 Task: Use the formula "CHISQ.INV.RT" in spreadsheet "Project portfolio".
Action: Mouse moved to (142, 104)
Screenshot: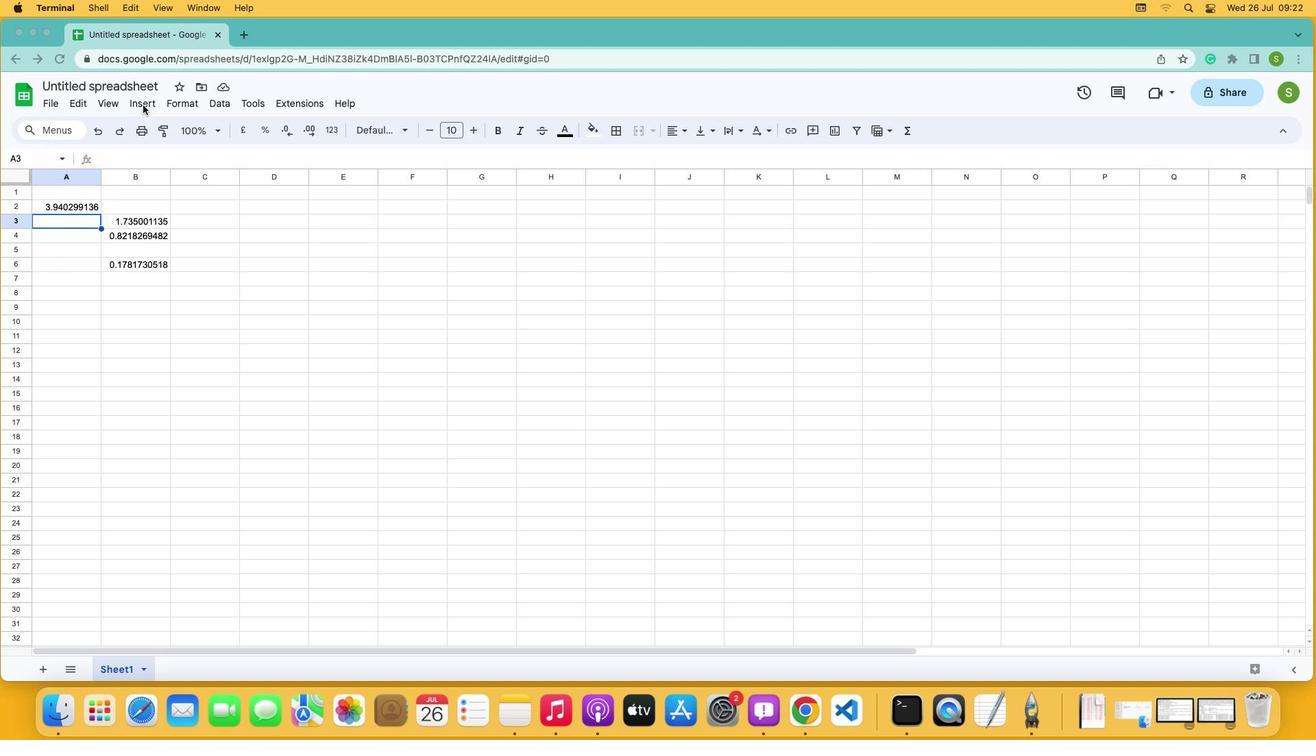 
Action: Mouse pressed left at (142, 104)
Screenshot: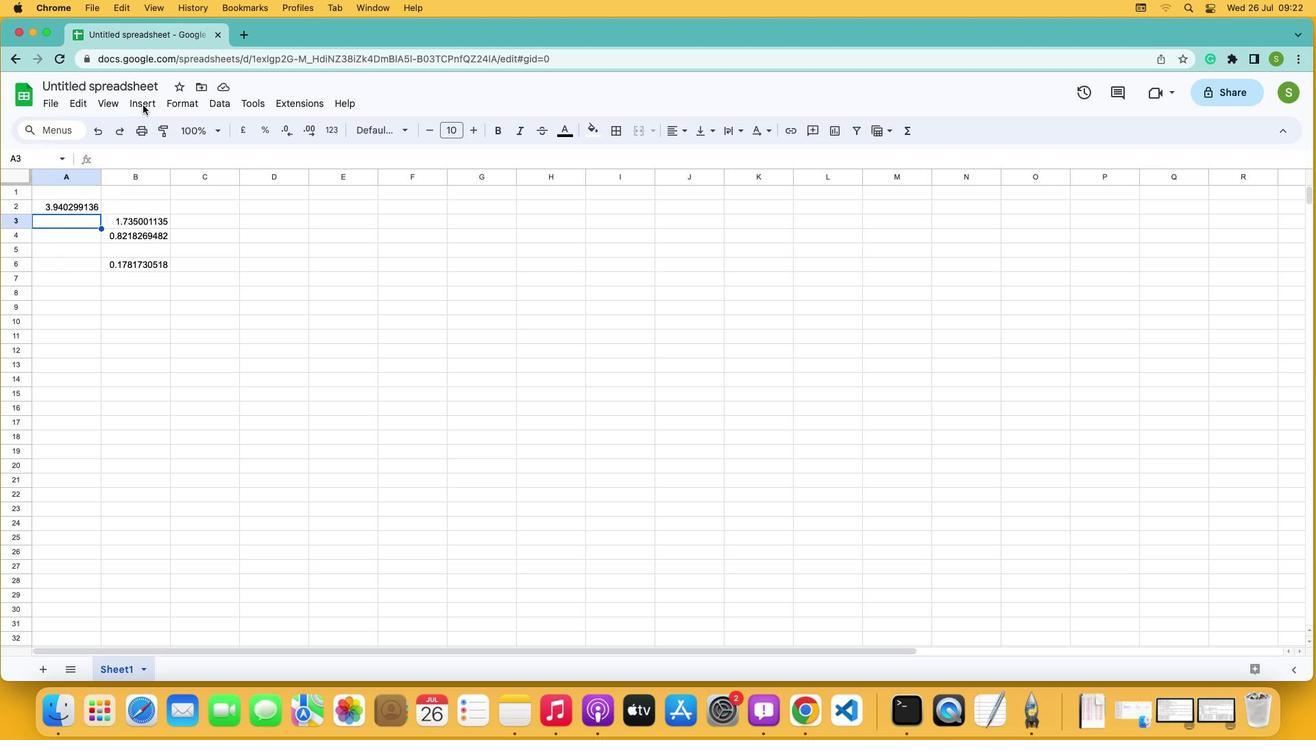 
Action: Mouse pressed left at (142, 104)
Screenshot: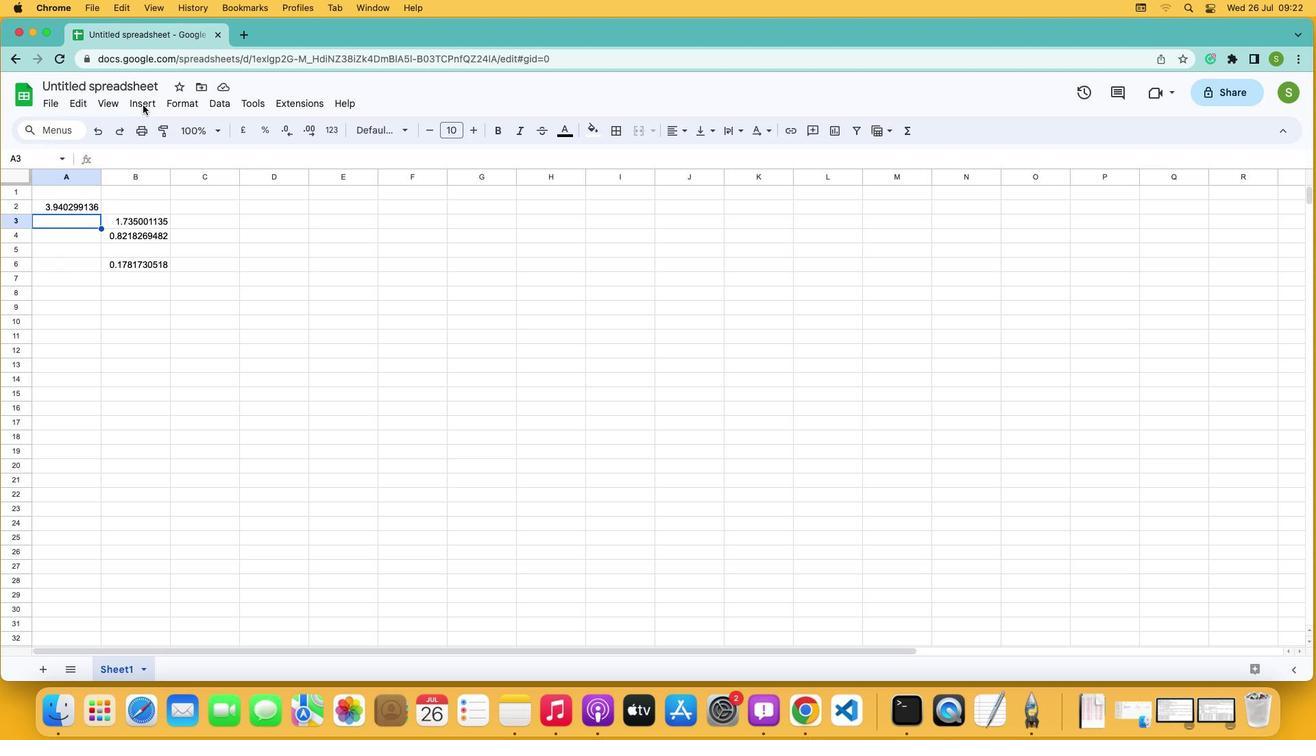
Action: Mouse moved to (174, 325)
Screenshot: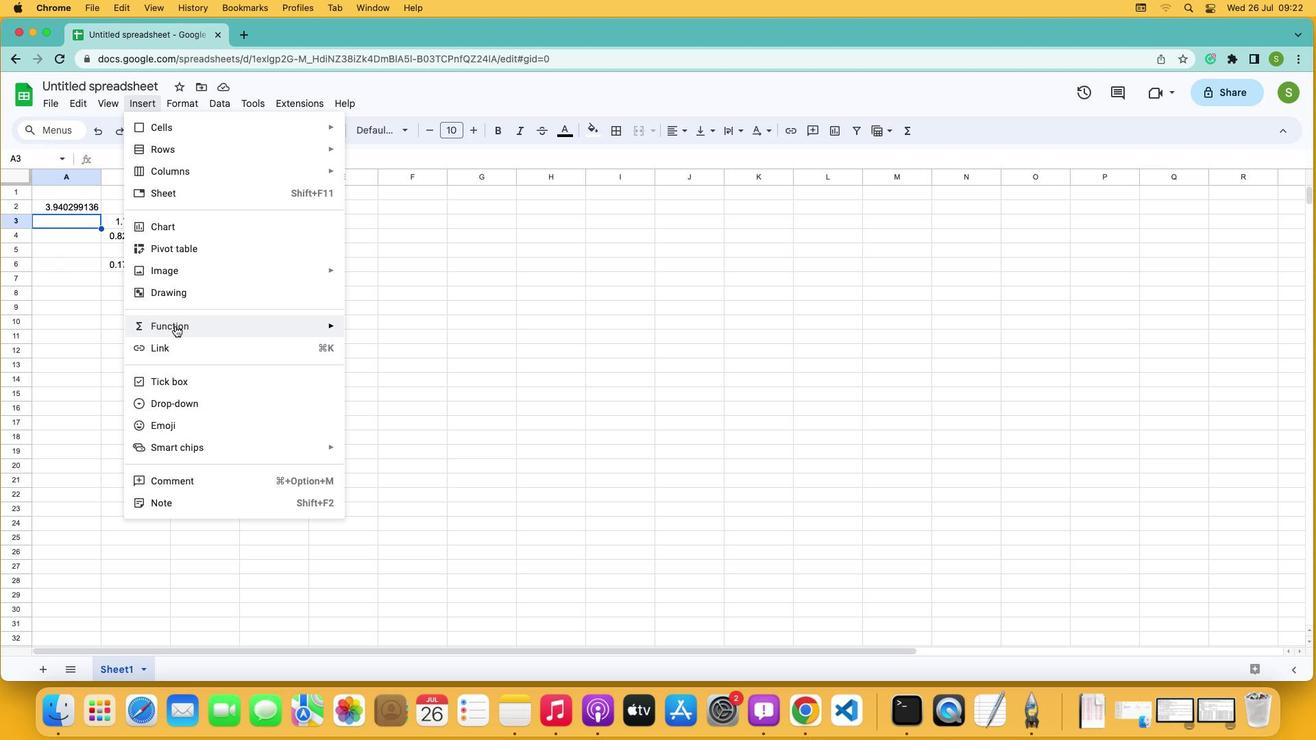 
Action: Mouse pressed left at (174, 325)
Screenshot: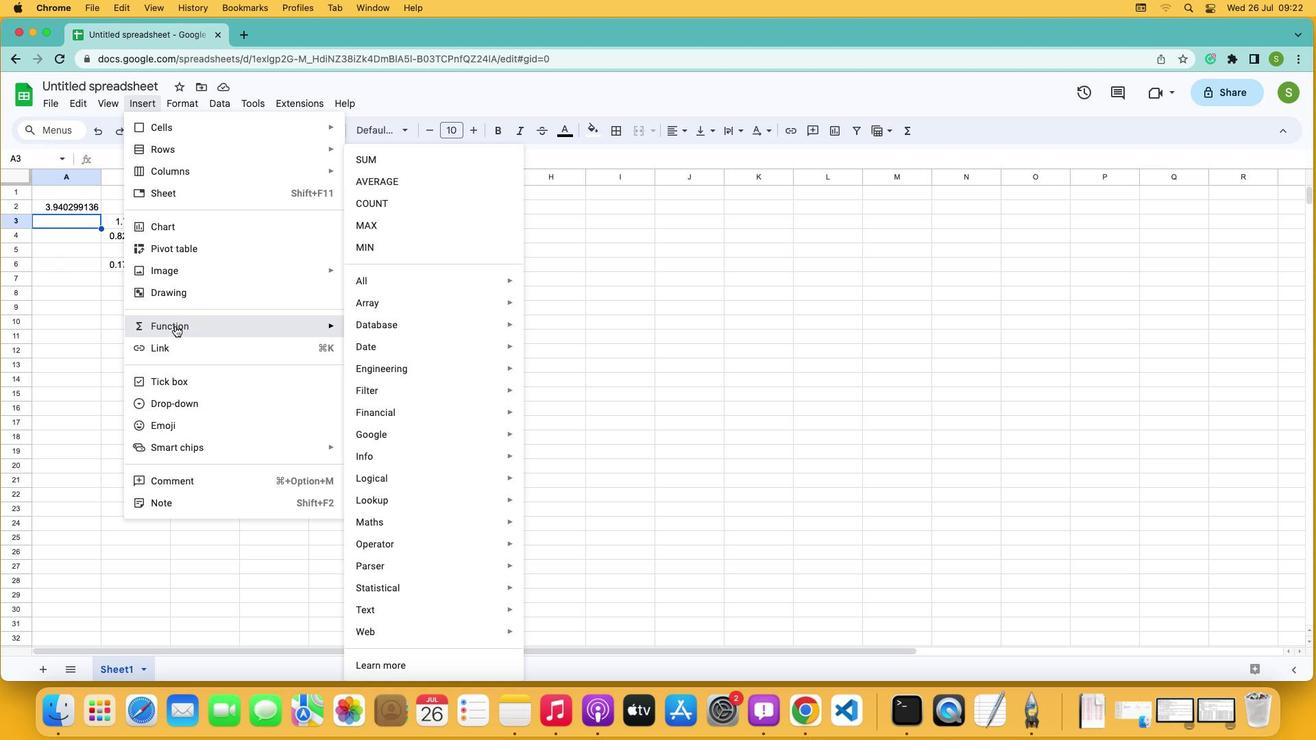
Action: Mouse moved to (369, 283)
Screenshot: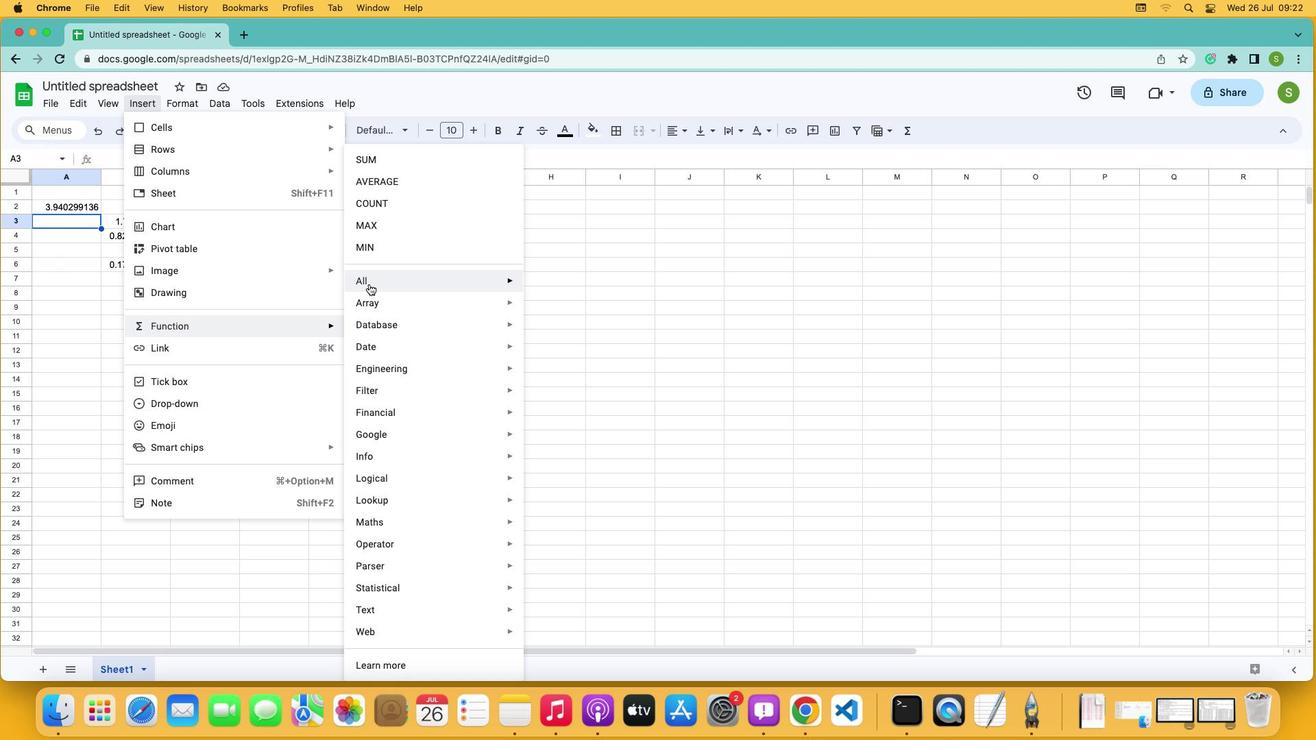 
Action: Mouse pressed left at (369, 283)
Screenshot: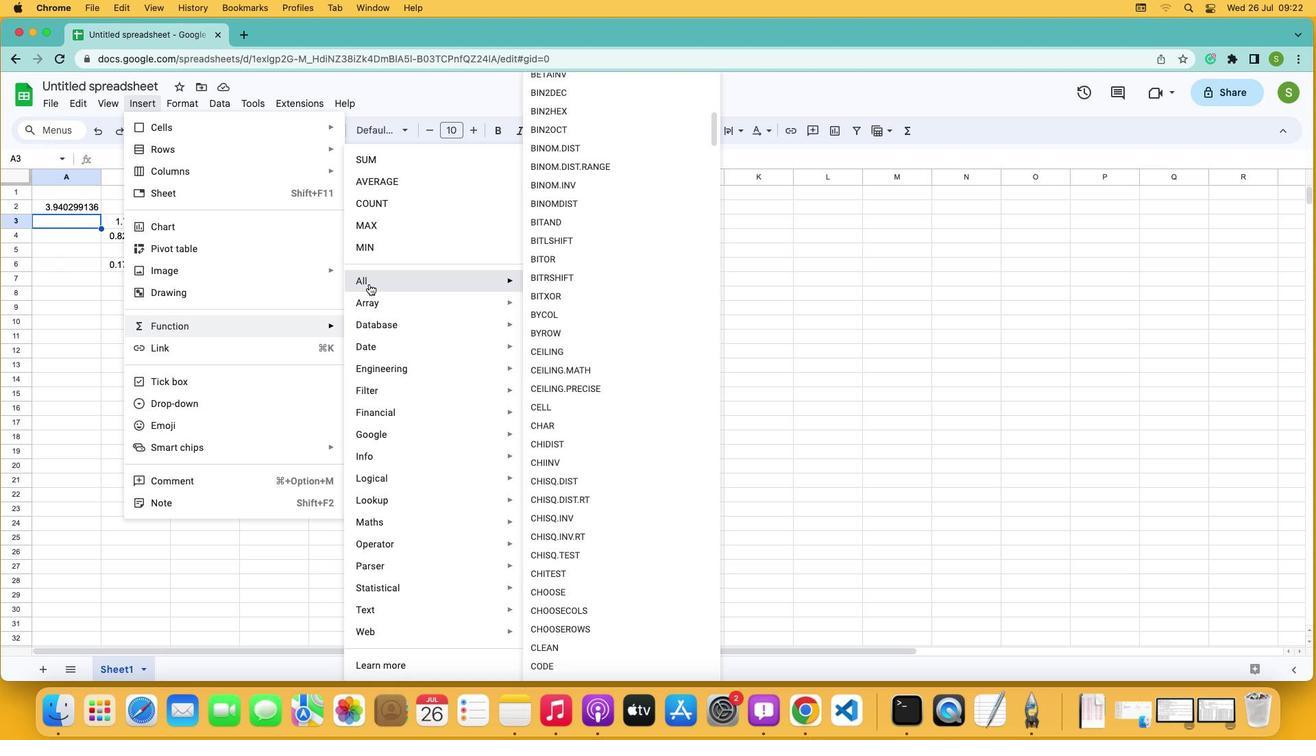 
Action: Mouse moved to (556, 544)
Screenshot: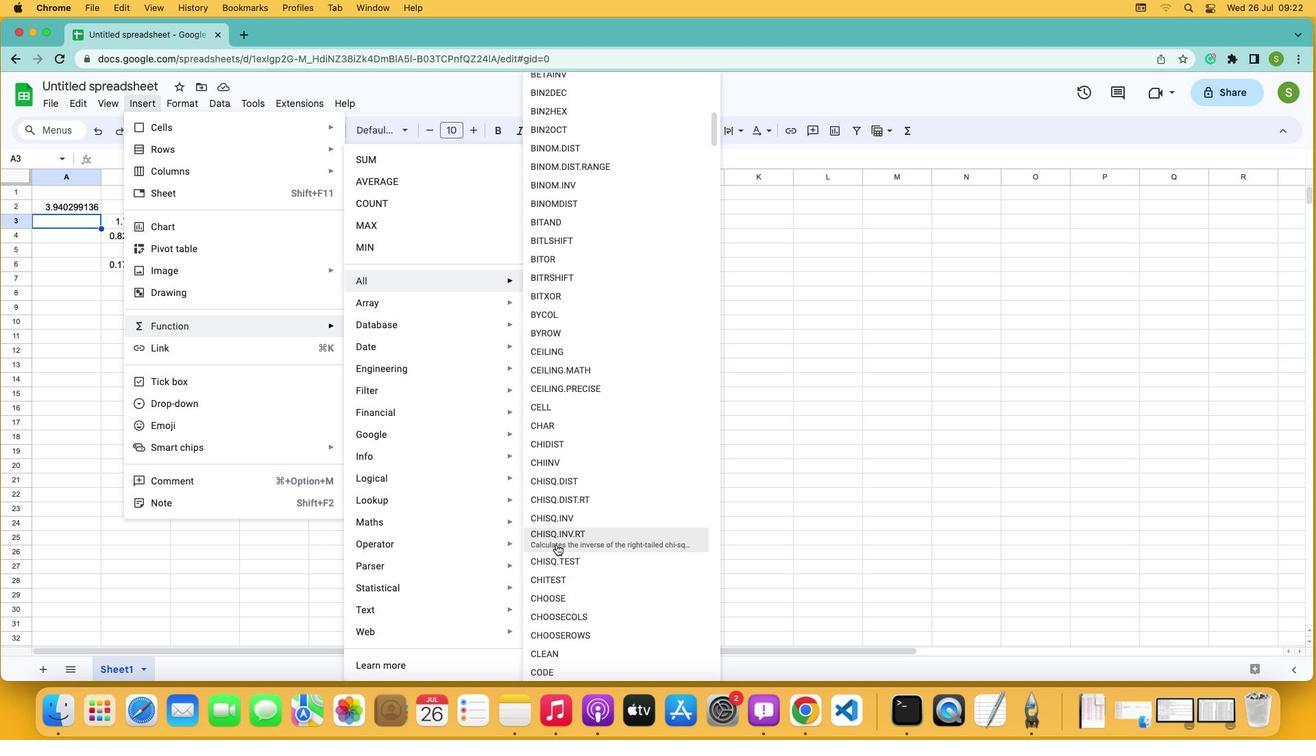 
Action: Mouse pressed left at (556, 544)
Screenshot: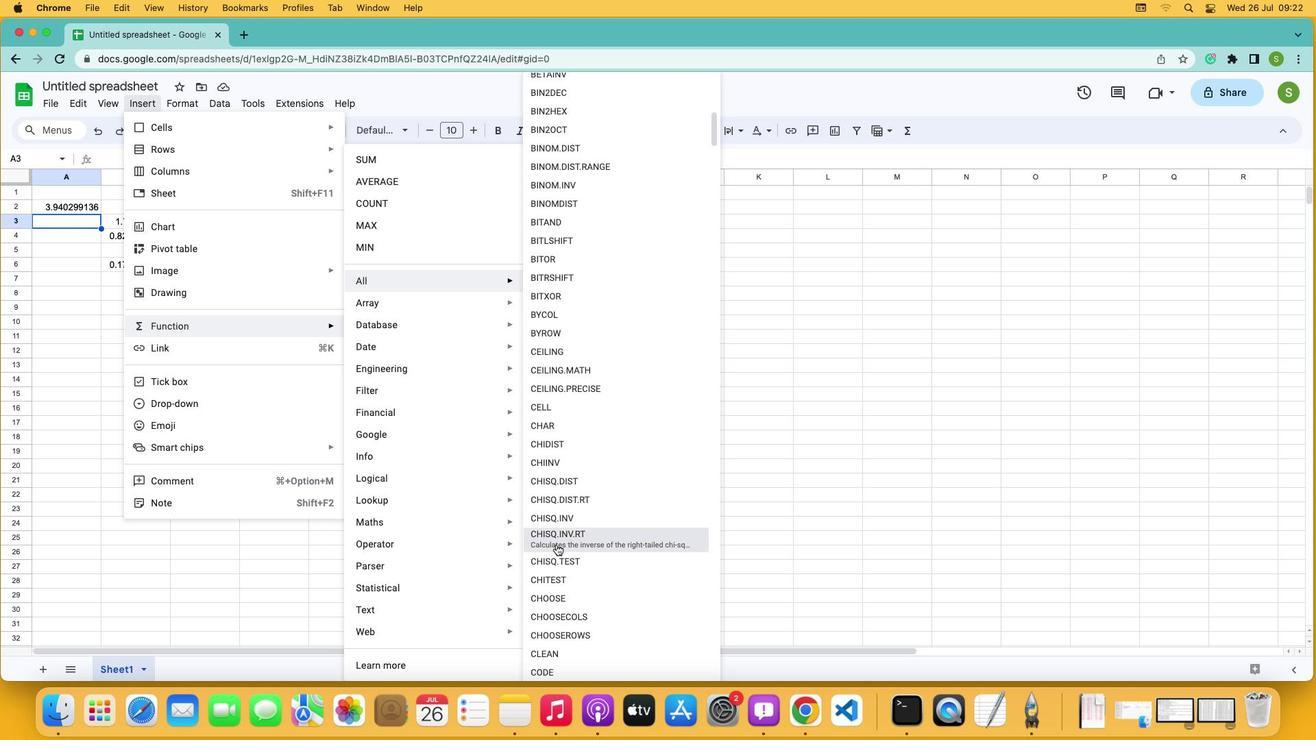 
Action: Mouse moved to (156, 303)
Screenshot: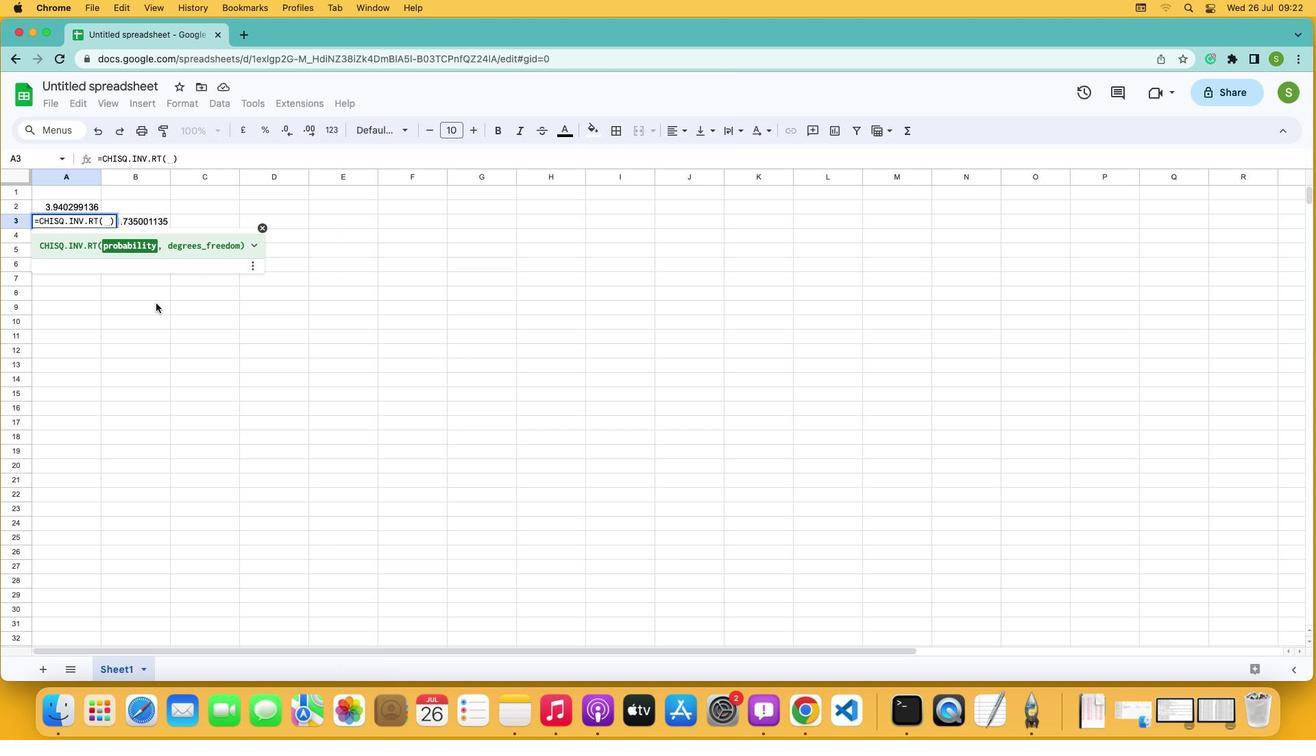 
Action: Key pressed '0''.''4''2'',''2'Key.enter
Screenshot: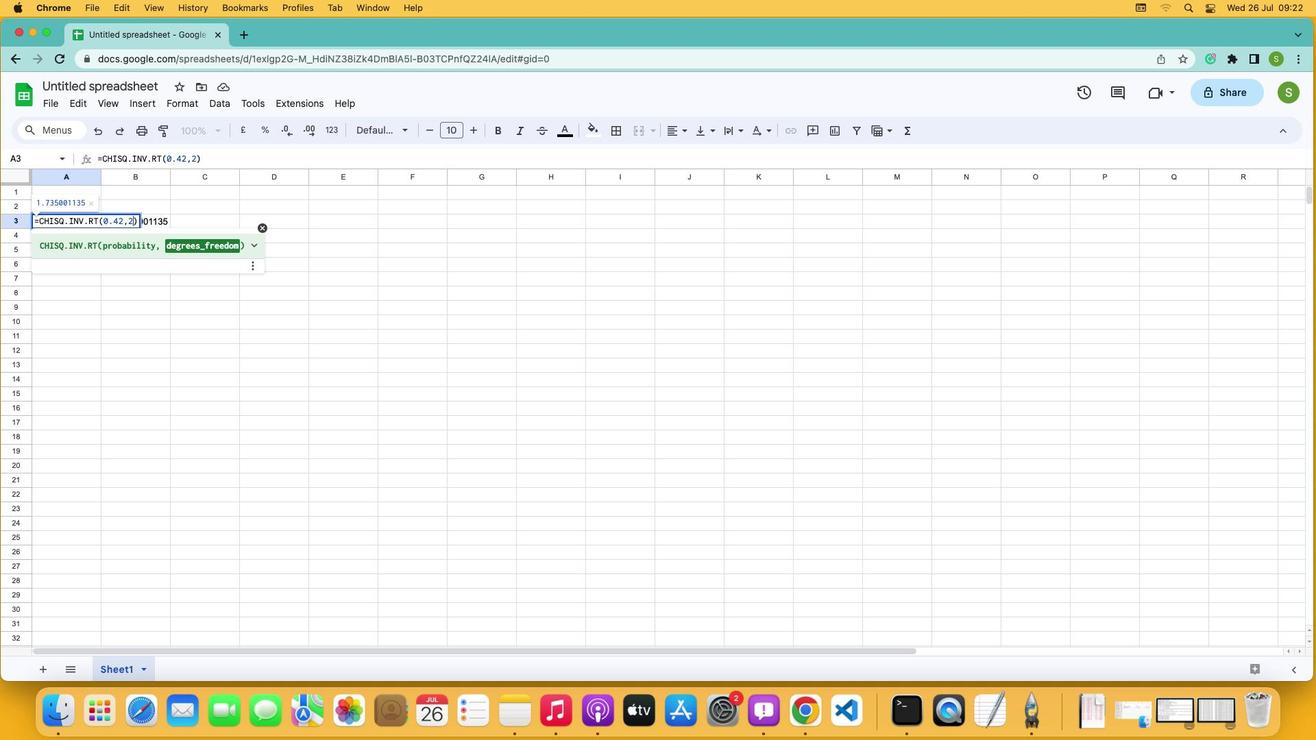 
